 Task: Look for products in the category "Mexican" from Sprouts only.
Action: Mouse moved to (21, 139)
Screenshot: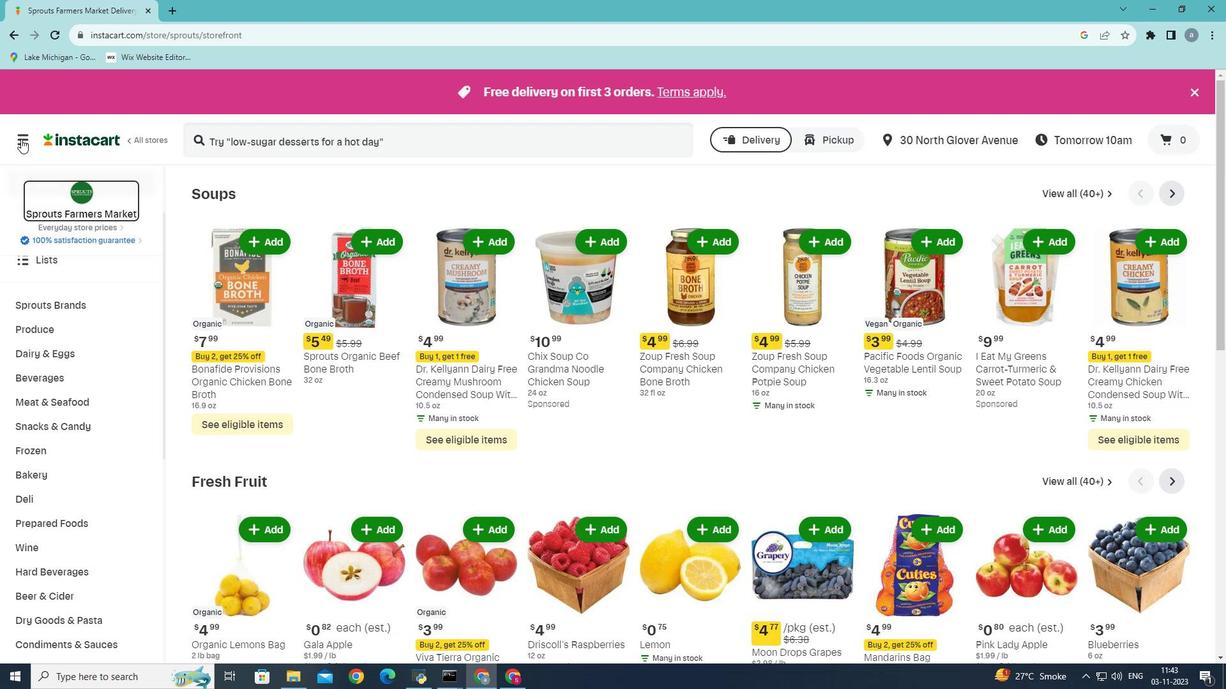 
Action: Mouse pressed left at (21, 139)
Screenshot: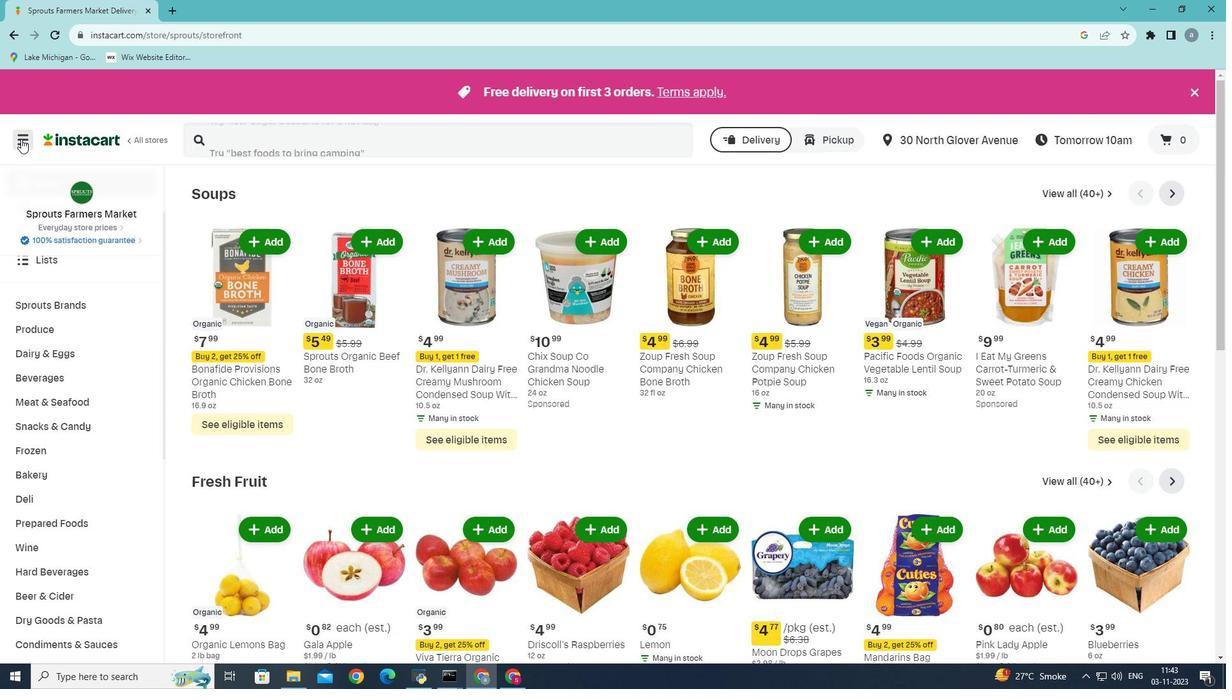 
Action: Mouse moved to (48, 355)
Screenshot: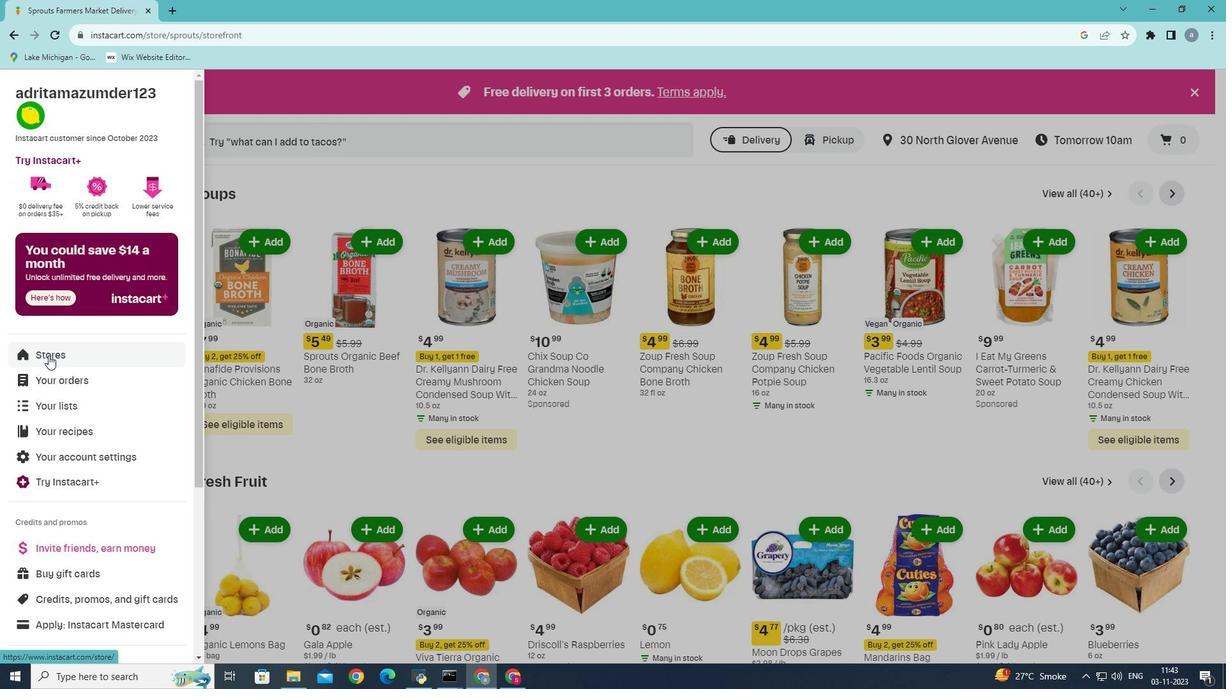 
Action: Mouse pressed left at (48, 355)
Screenshot: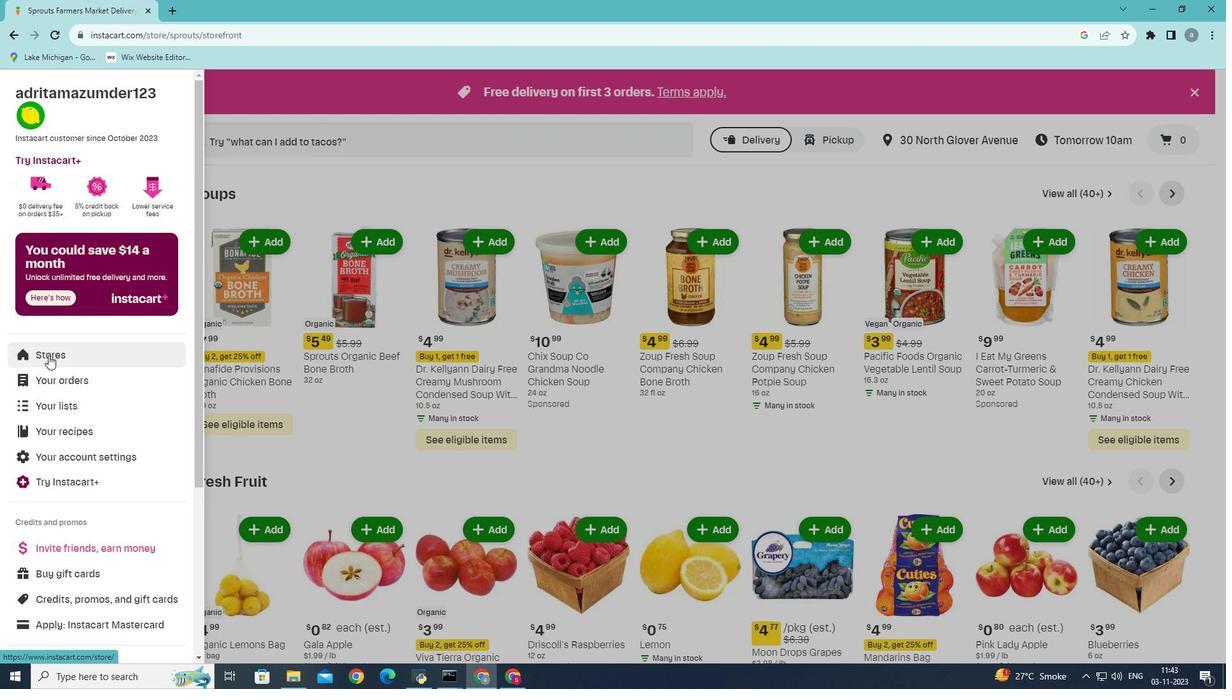 
Action: Mouse moved to (295, 145)
Screenshot: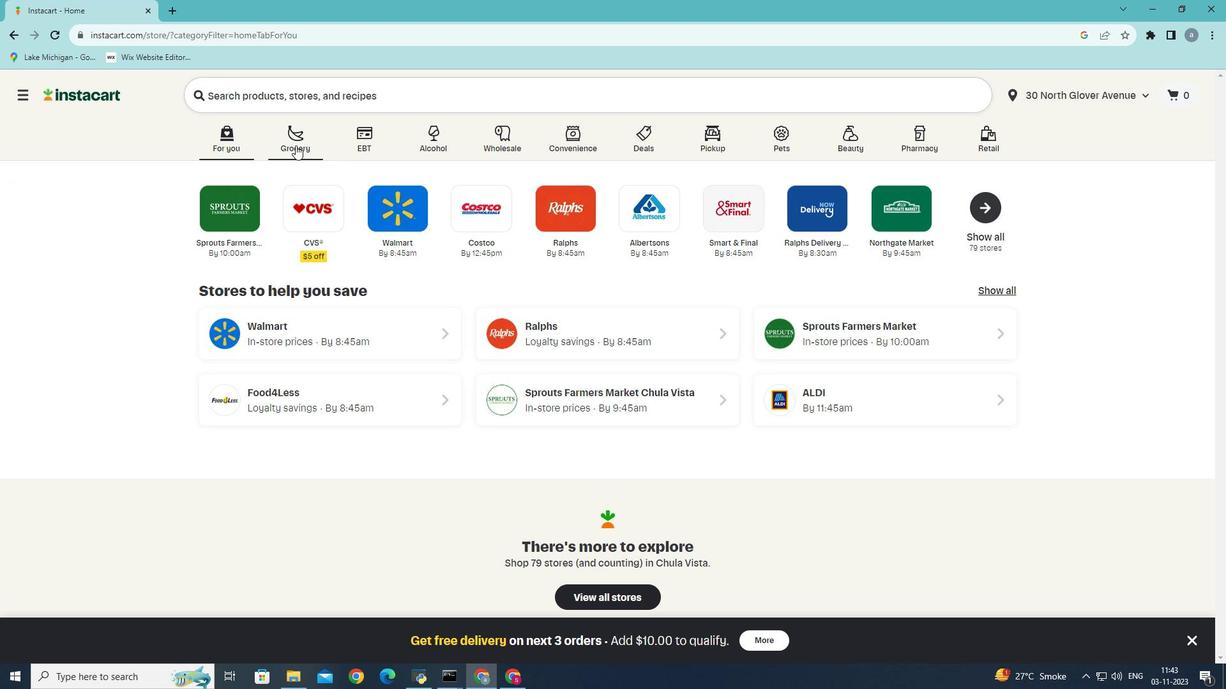 
Action: Mouse pressed left at (295, 145)
Screenshot: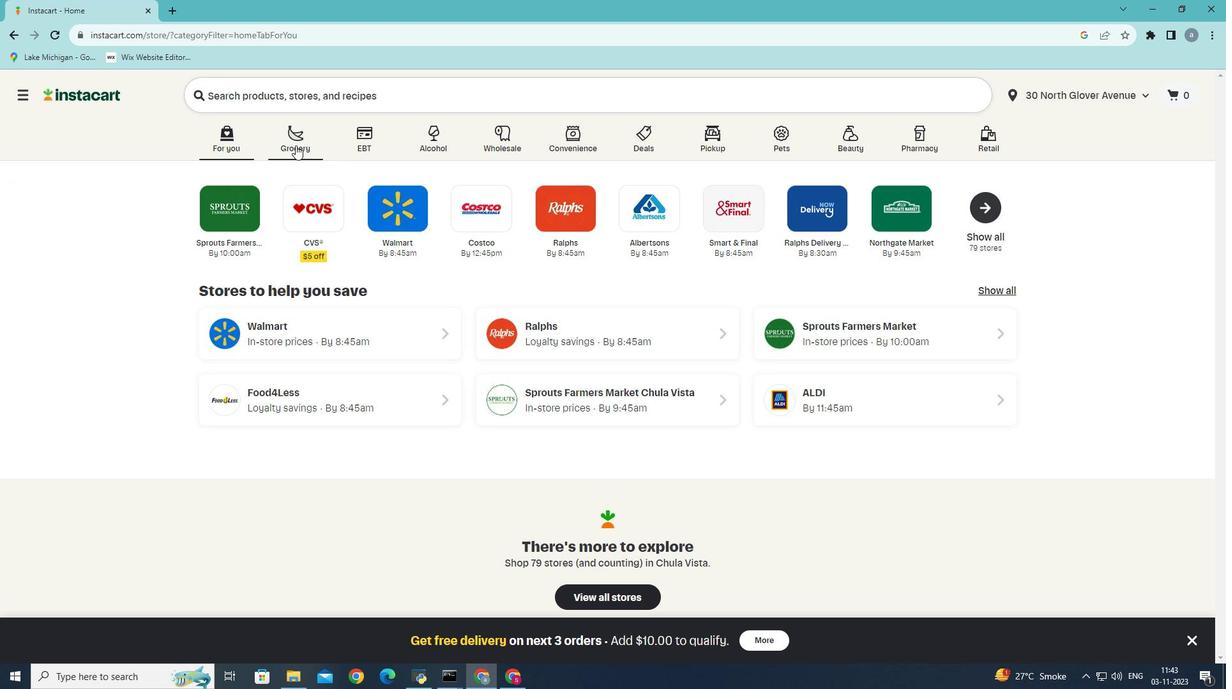 
Action: Mouse moved to (295, 373)
Screenshot: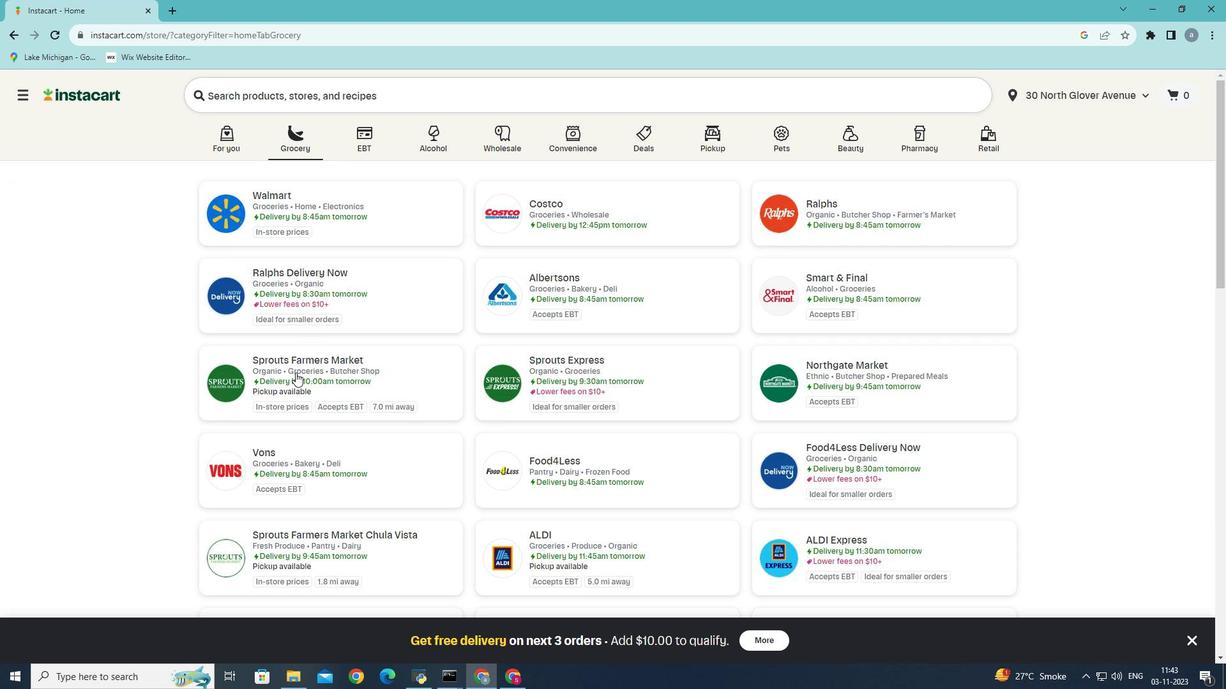 
Action: Mouse pressed left at (295, 373)
Screenshot: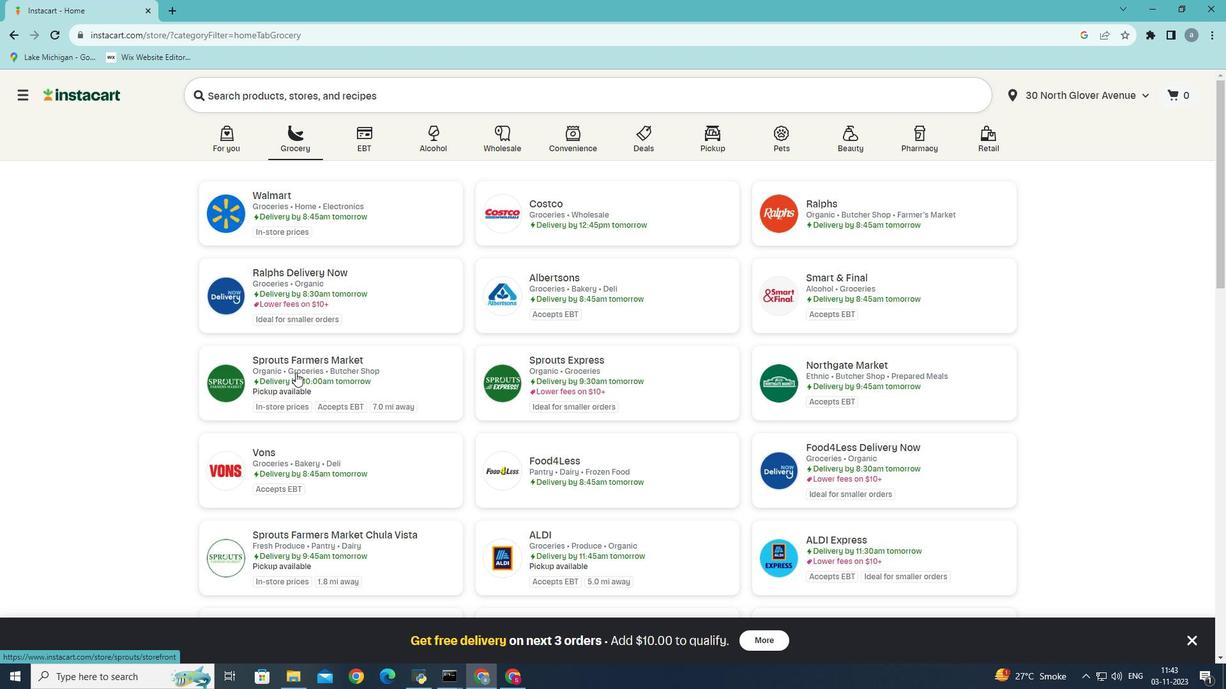 
Action: Mouse moved to (73, 556)
Screenshot: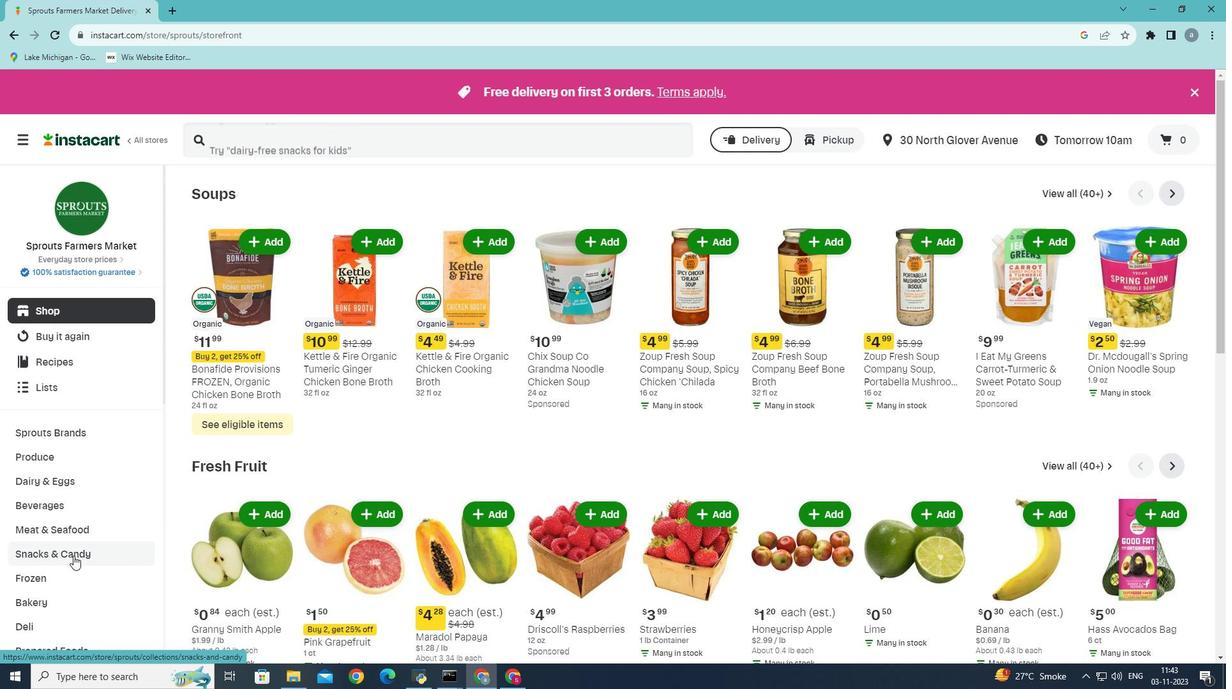 
Action: Mouse scrolled (73, 555) with delta (0, 0)
Screenshot: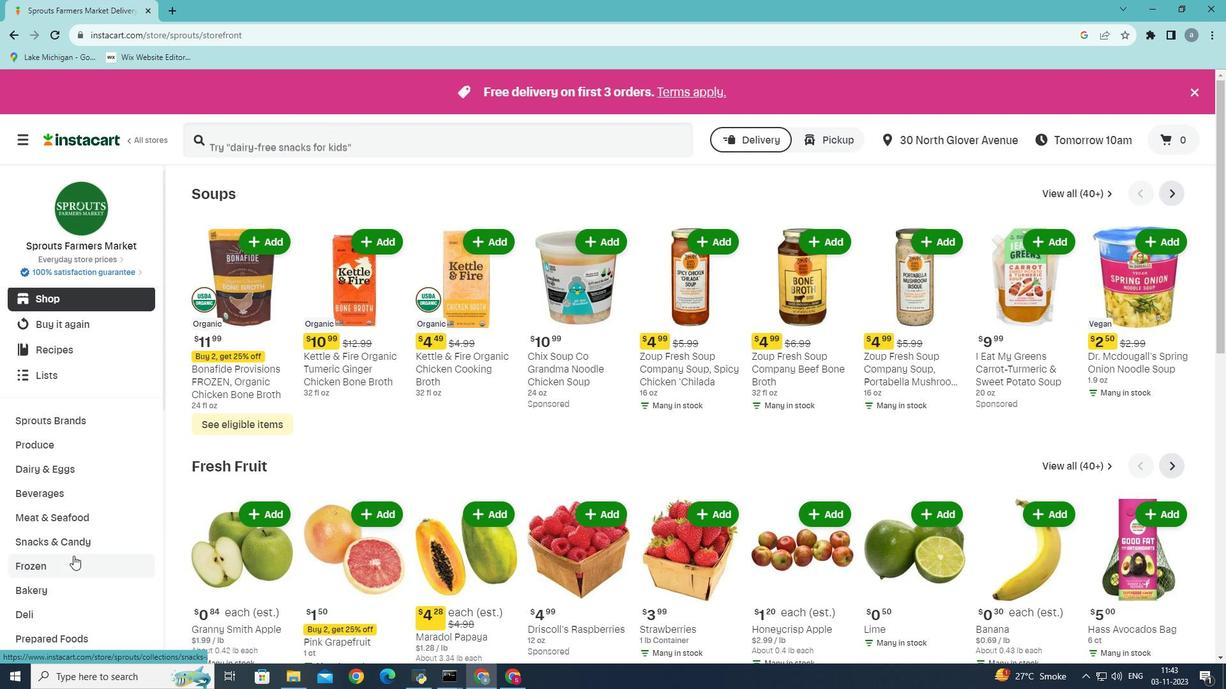 
Action: Mouse moved to (60, 586)
Screenshot: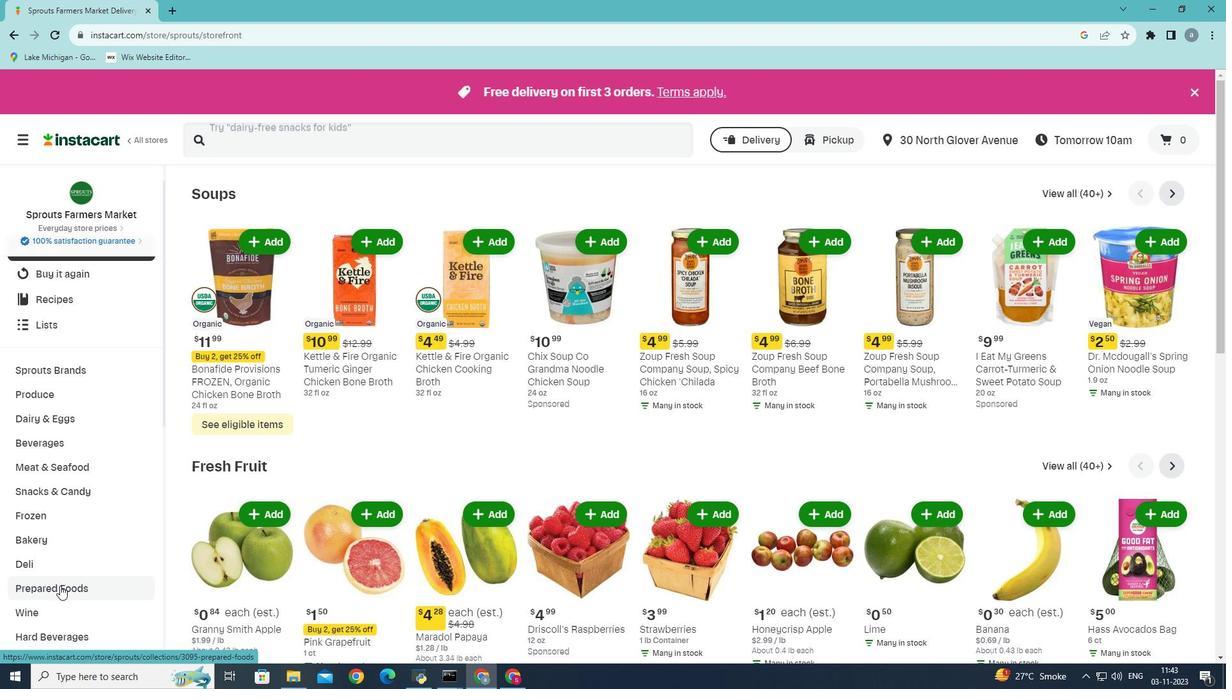
Action: Mouse pressed left at (60, 586)
Screenshot: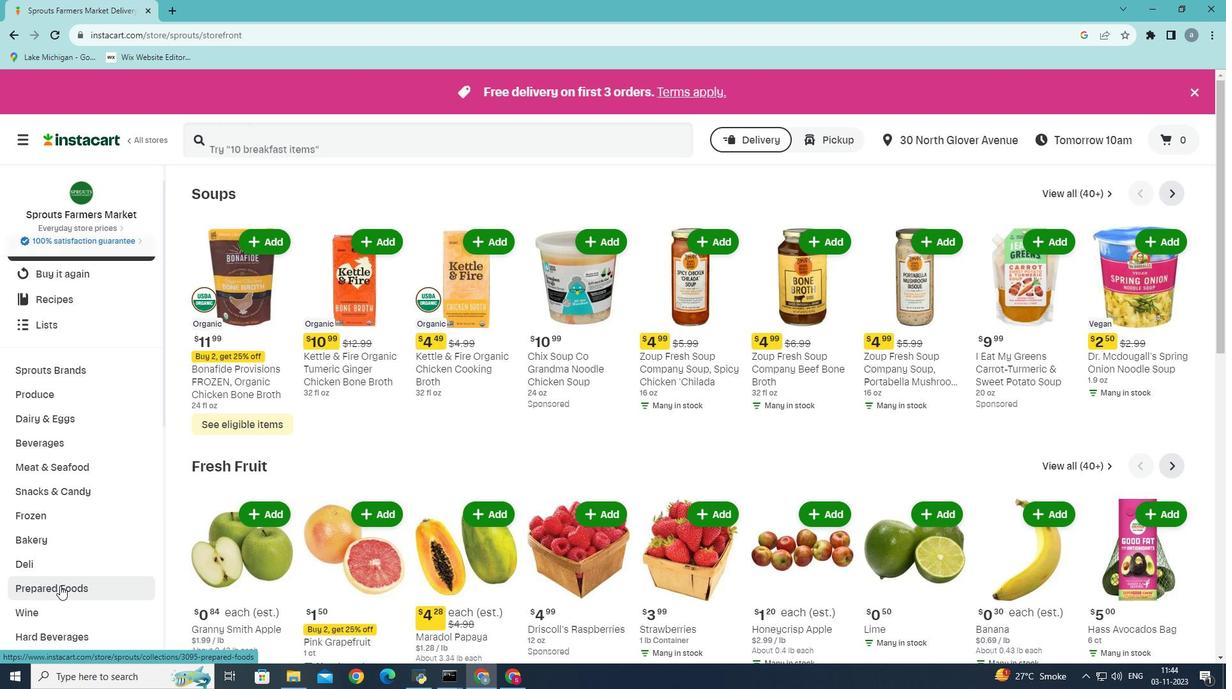
Action: Mouse moved to (440, 222)
Screenshot: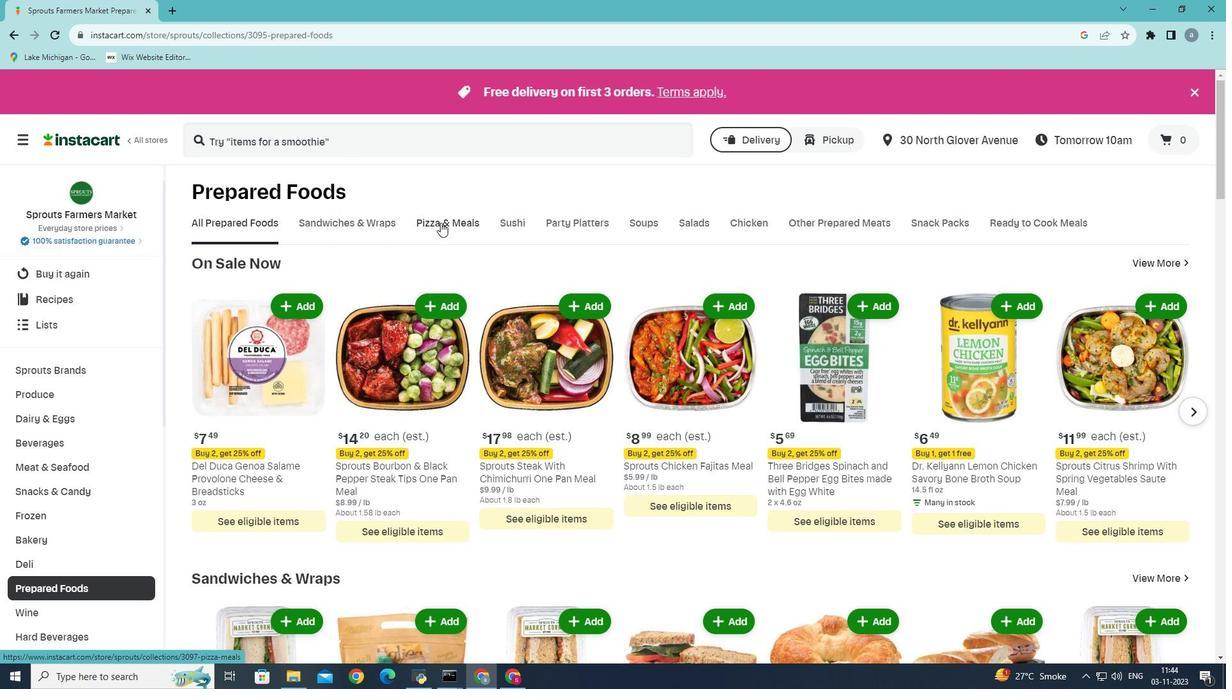 
Action: Mouse pressed left at (440, 222)
Screenshot: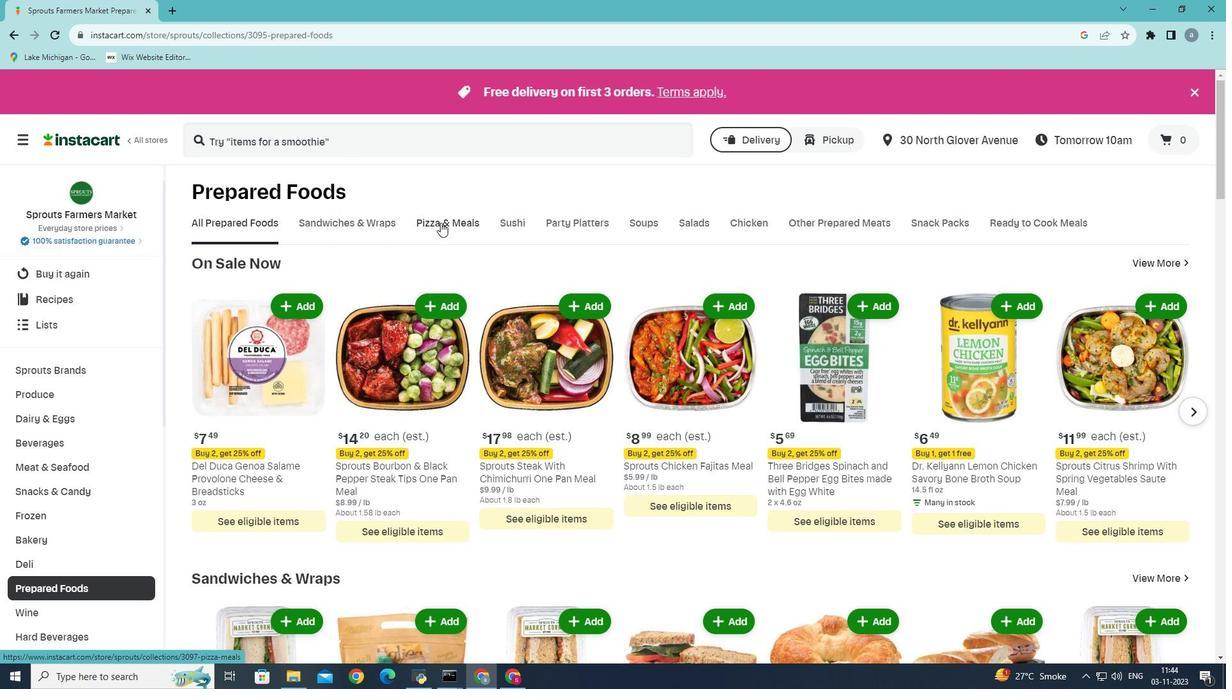 
Action: Mouse moved to (573, 287)
Screenshot: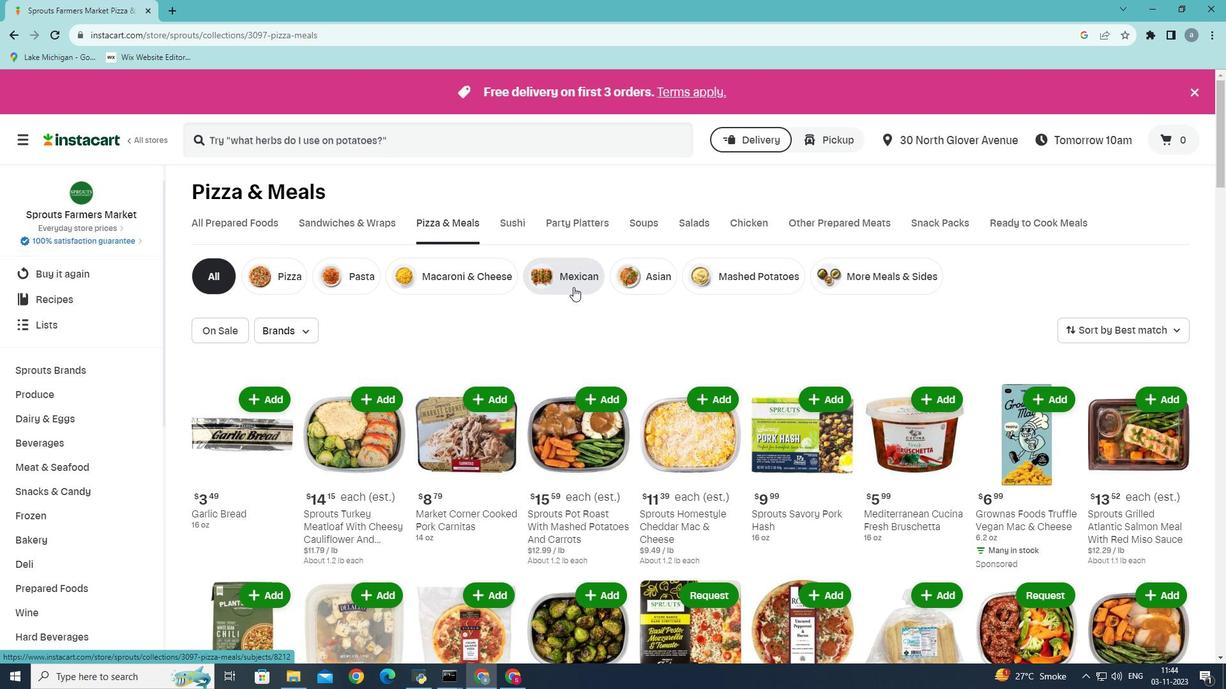 
Action: Mouse pressed left at (573, 287)
Screenshot: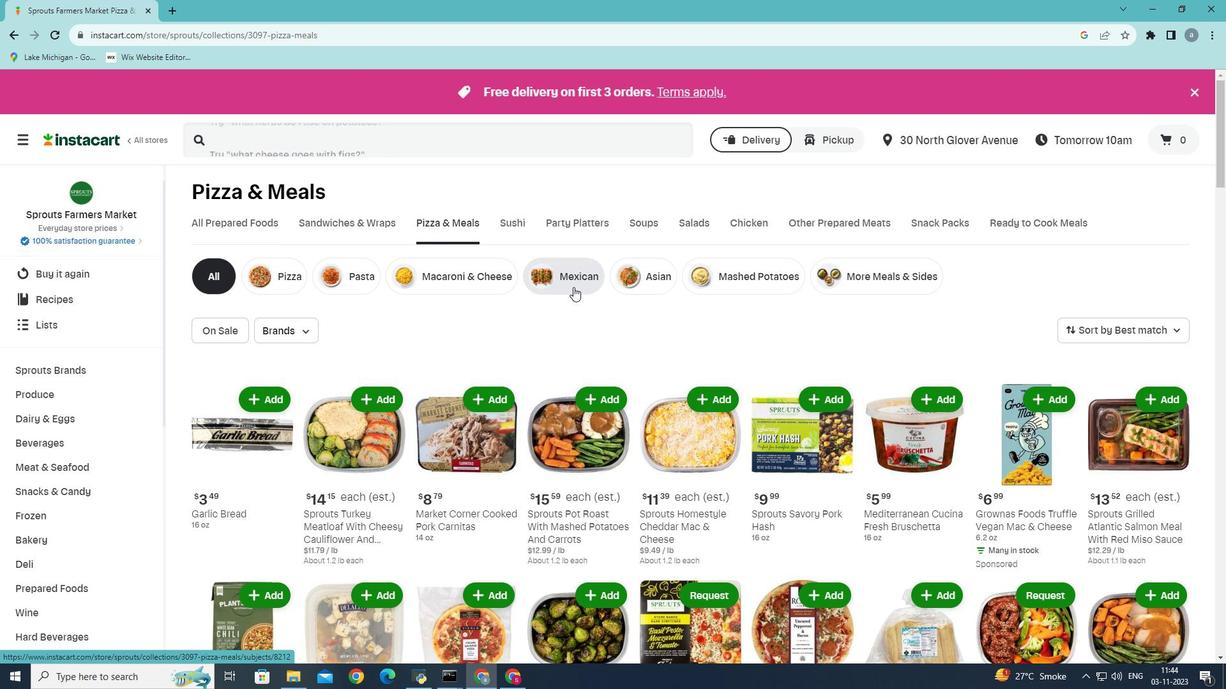 
Action: Mouse moved to (302, 333)
Screenshot: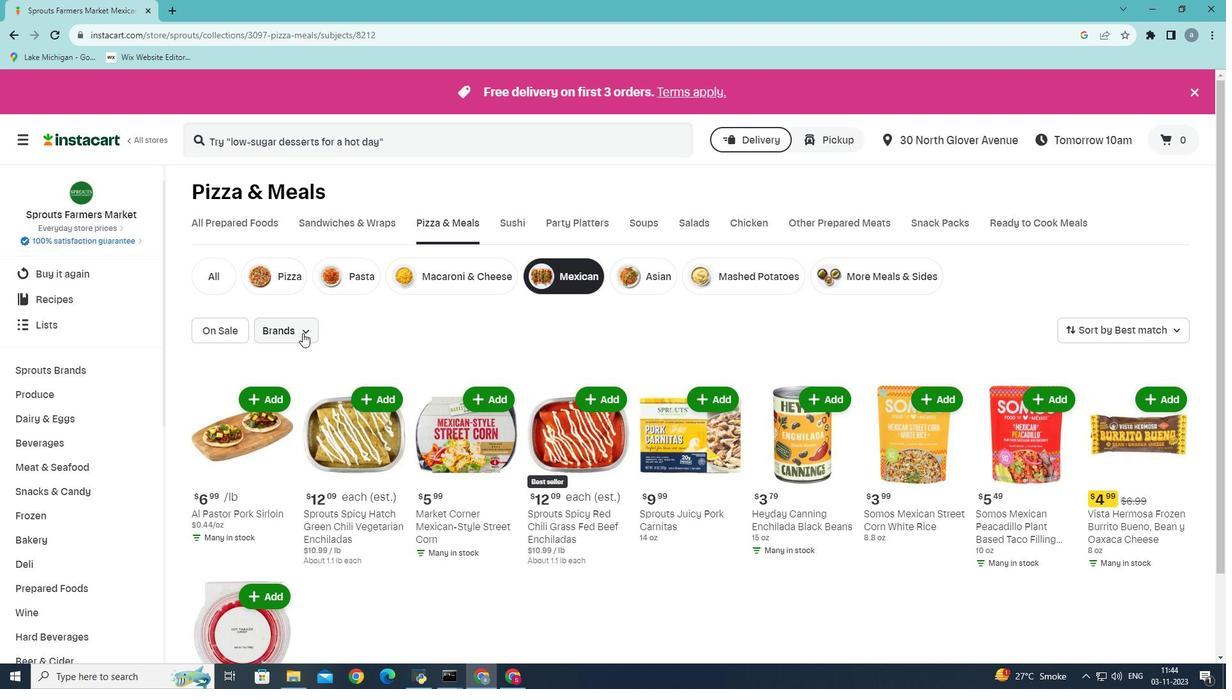 
Action: Mouse pressed left at (302, 333)
Screenshot: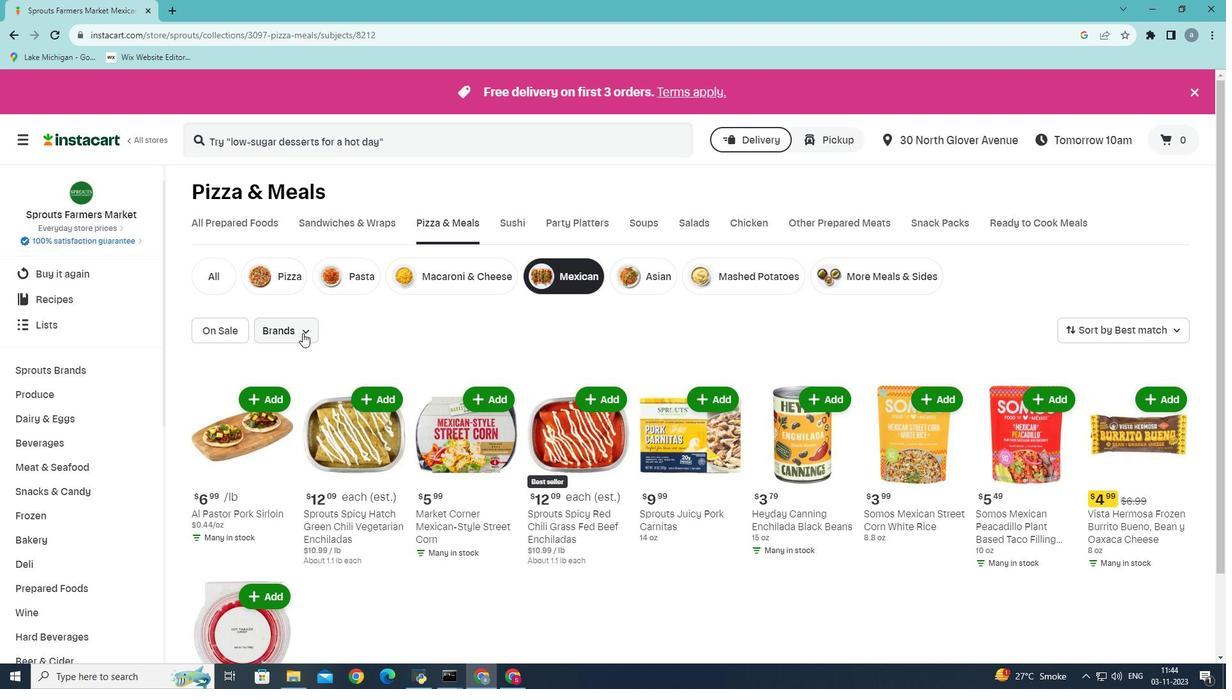 
Action: Mouse moved to (274, 404)
Screenshot: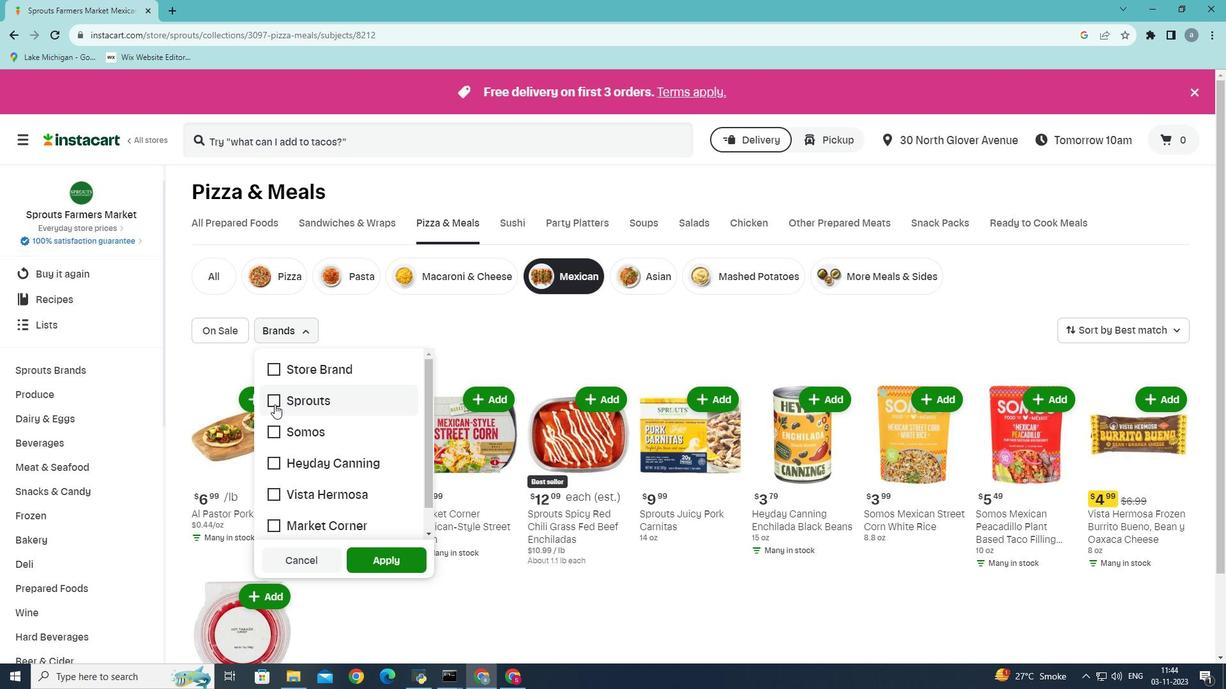 
Action: Mouse pressed left at (274, 404)
Screenshot: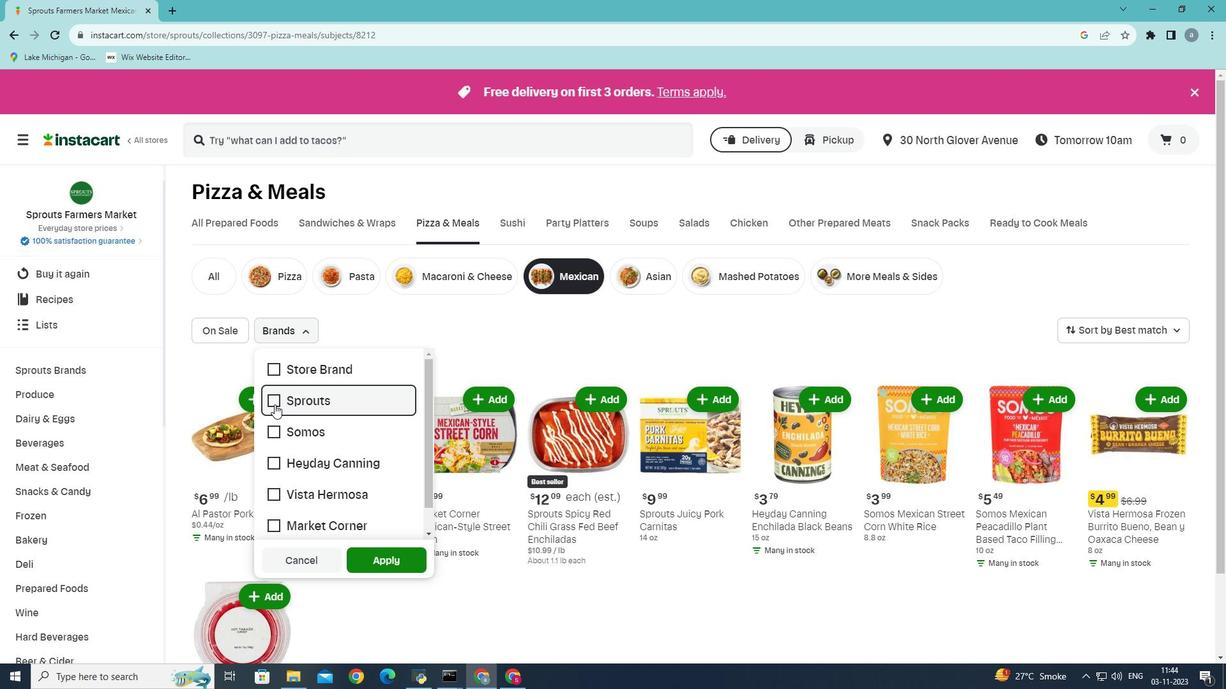 
Action: Mouse moved to (387, 561)
Screenshot: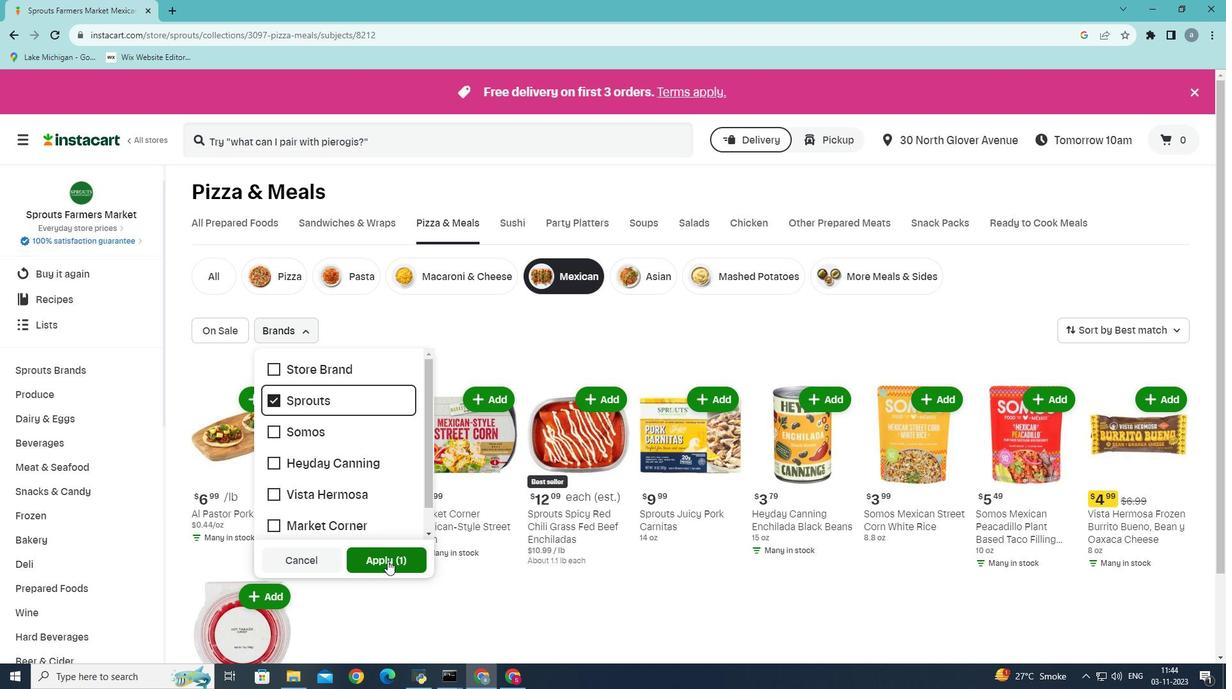 
Action: Mouse pressed left at (387, 561)
Screenshot: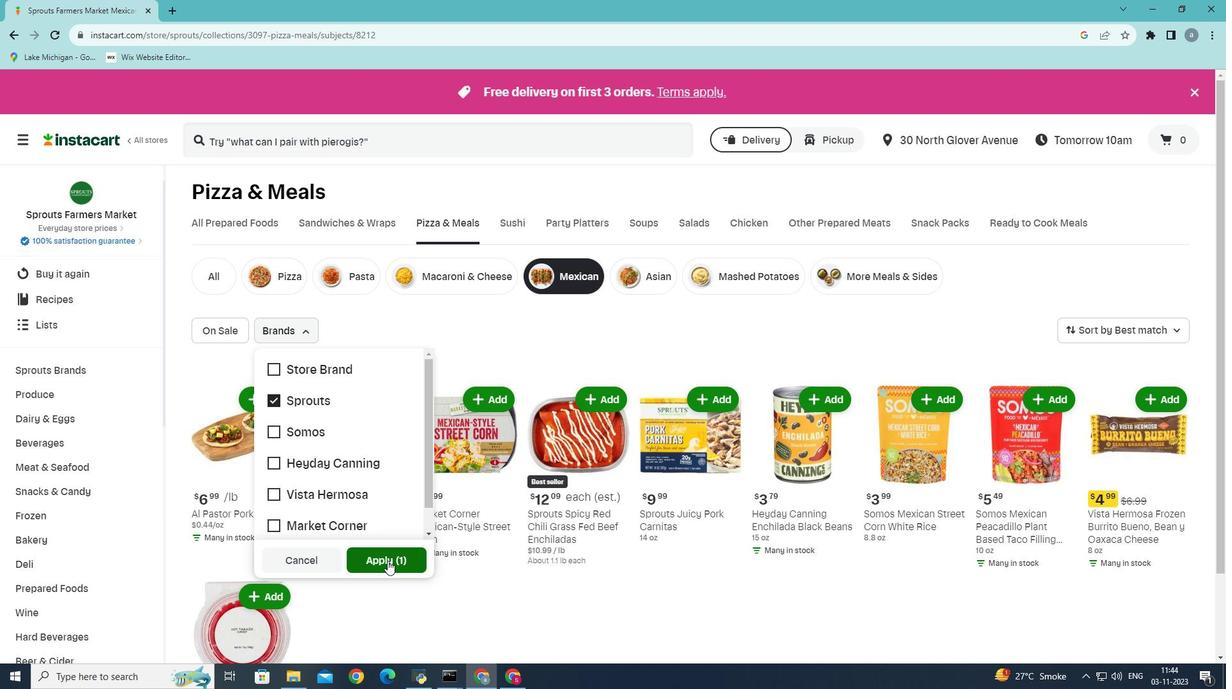 
Action: Mouse moved to (540, 441)
Screenshot: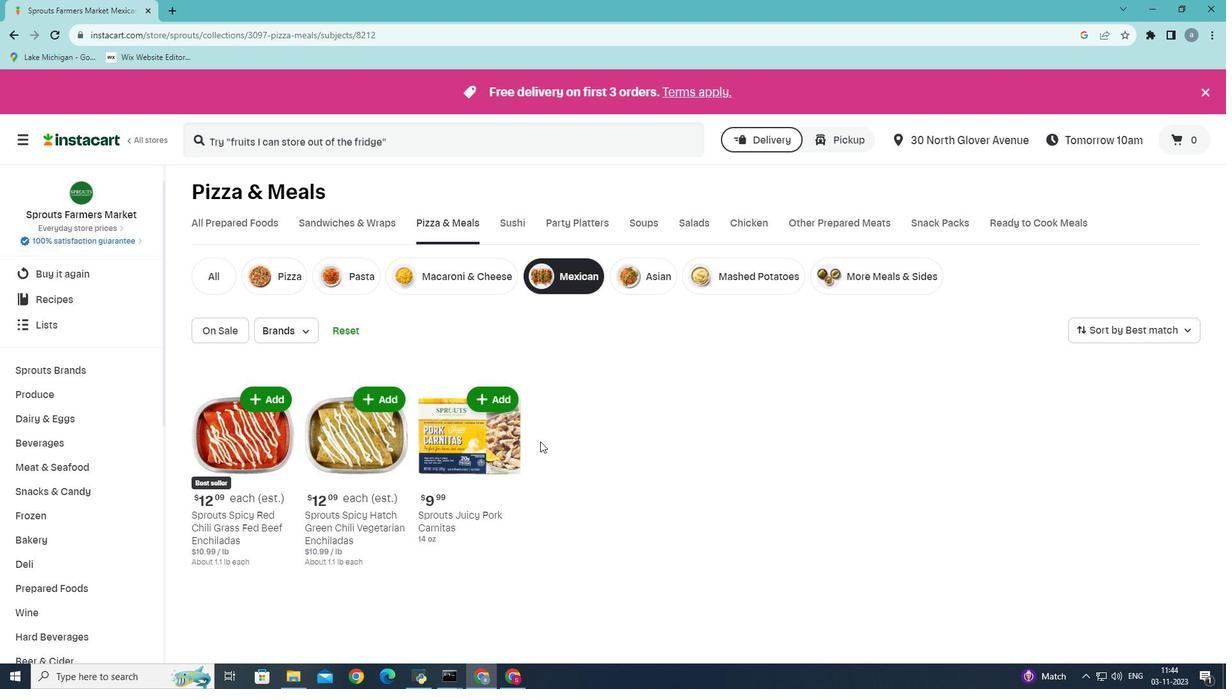 
